 Task: Follow the company page of Aramco
Action: Mouse moved to (452, 24)
Screenshot: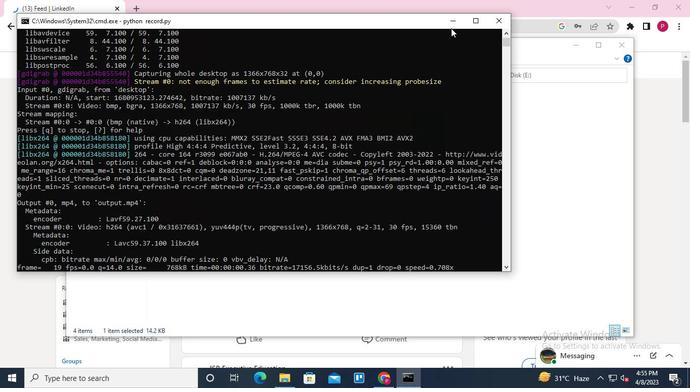 
Action: Mouse pressed left at (452, 24)
Screenshot: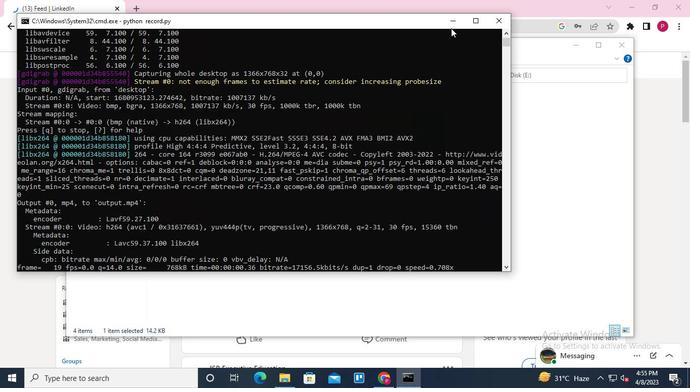 
Action: Mouse moved to (568, 44)
Screenshot: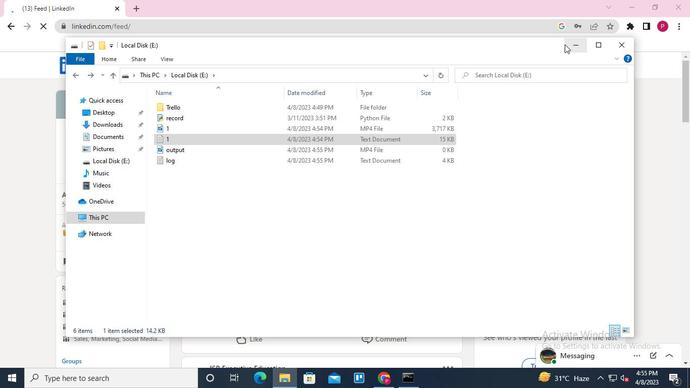 
Action: Mouse pressed left at (568, 44)
Screenshot: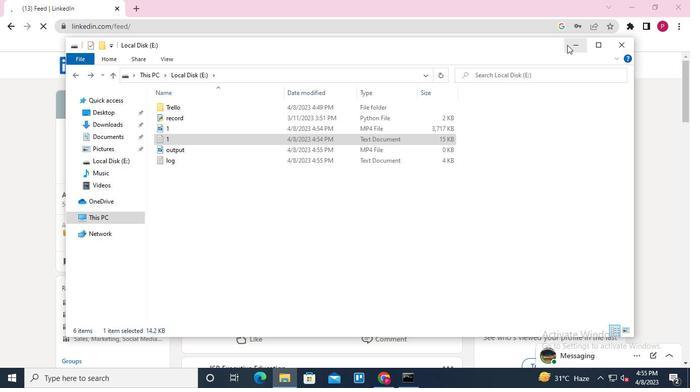 
Action: Mouse moved to (171, 68)
Screenshot: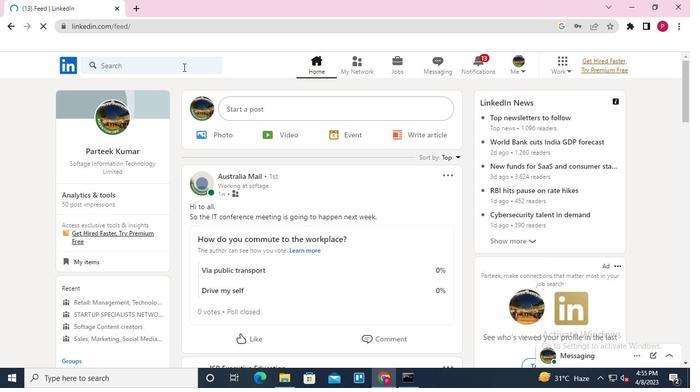 
Action: Mouse pressed left at (171, 68)
Screenshot: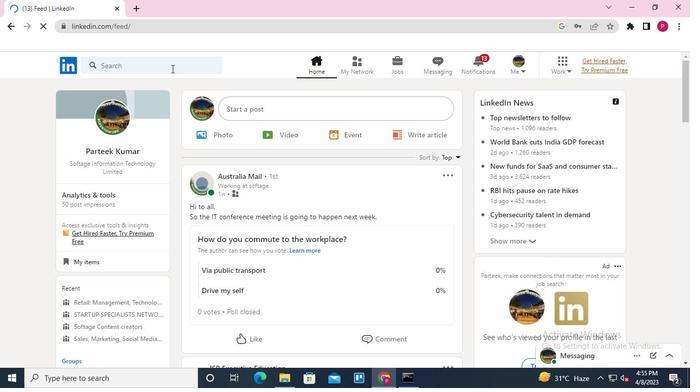 
Action: Keyboard Key.shift
Screenshot: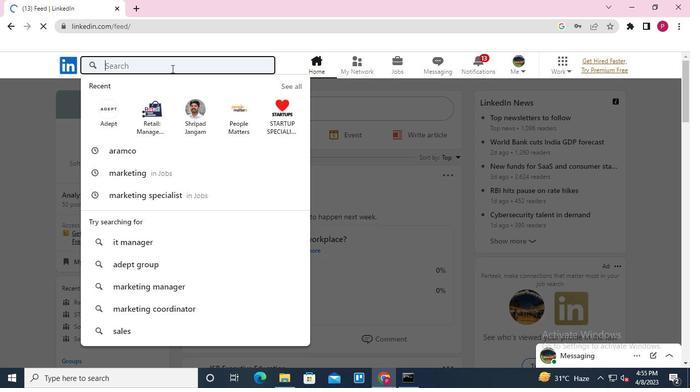 
Action: Keyboard A
Screenshot: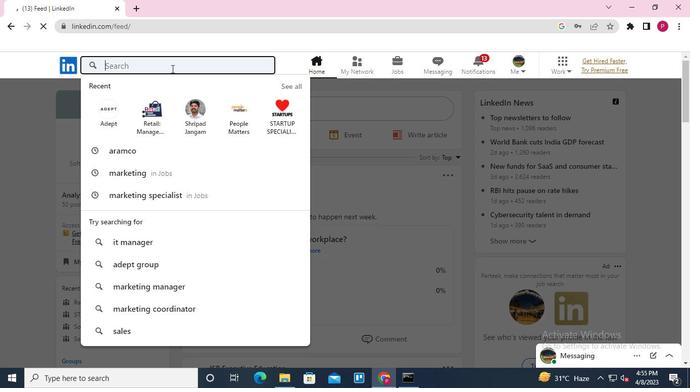 
Action: Keyboard r
Screenshot: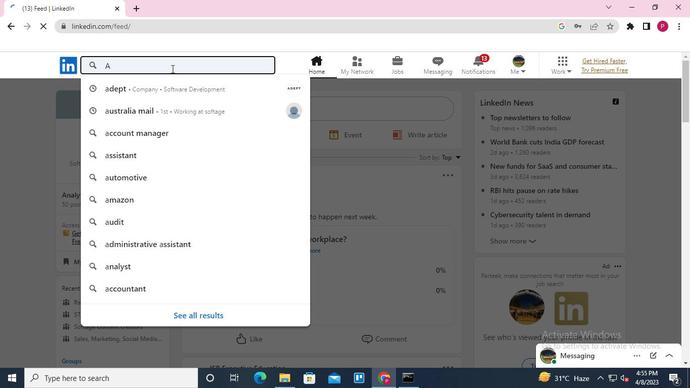 
Action: Keyboard a
Screenshot: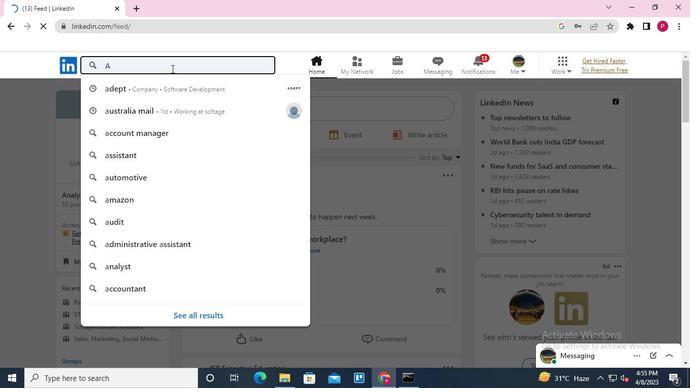 
Action: Keyboard m
Screenshot: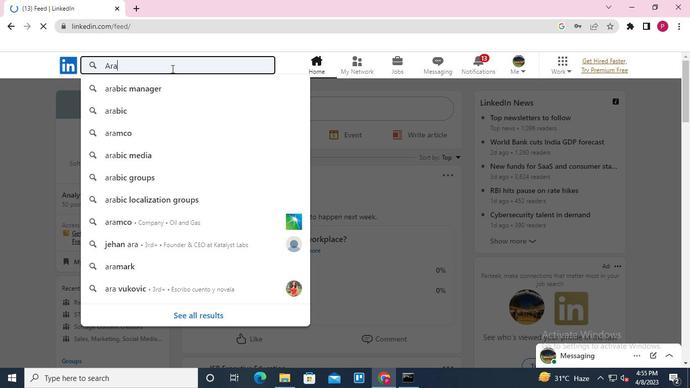 
Action: Keyboard c
Screenshot: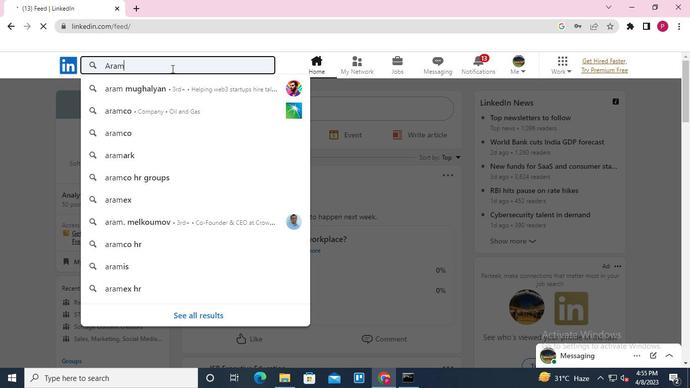 
Action: Keyboard o
Screenshot: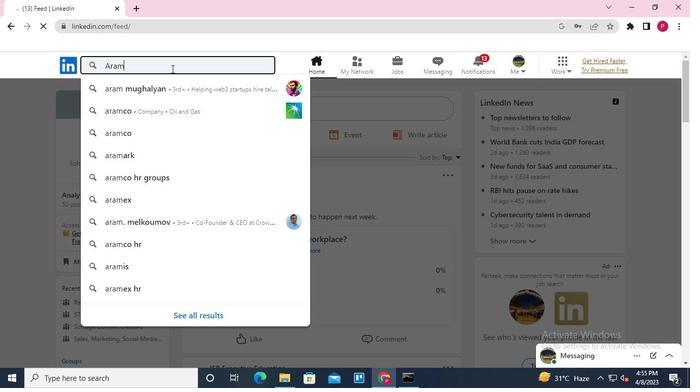 
Action: Mouse moved to (168, 95)
Screenshot: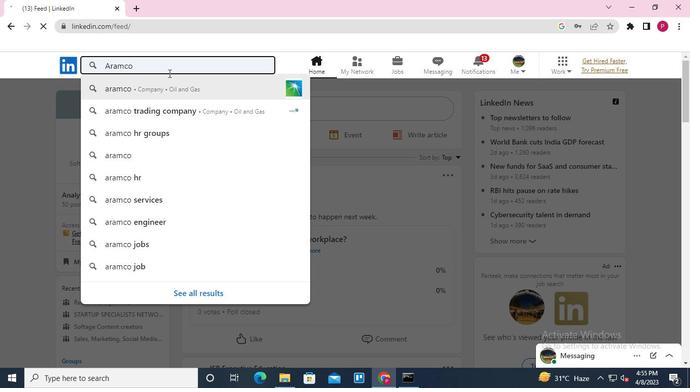 
Action: Mouse pressed left at (168, 95)
Screenshot: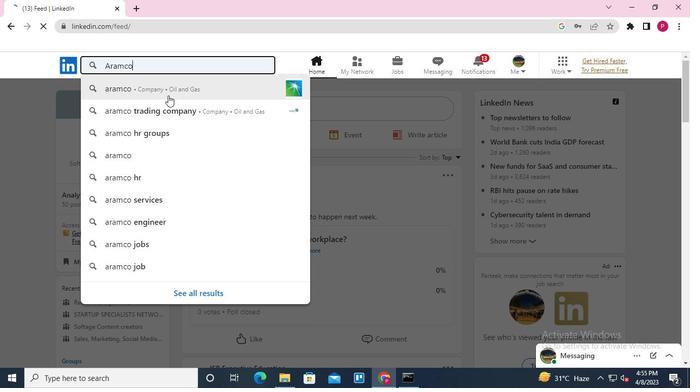 
Action: Mouse moved to (135, 211)
Screenshot: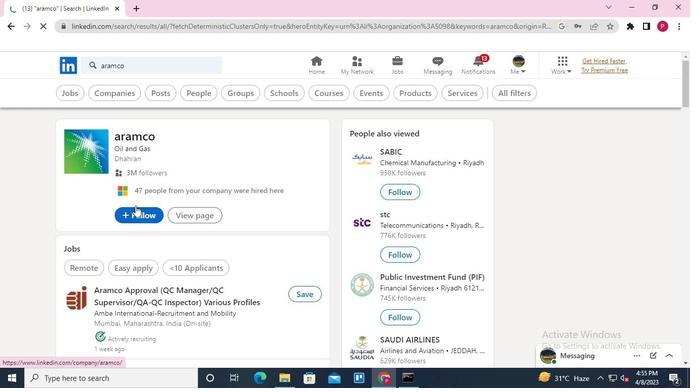 
Action: Mouse pressed left at (135, 211)
Screenshot: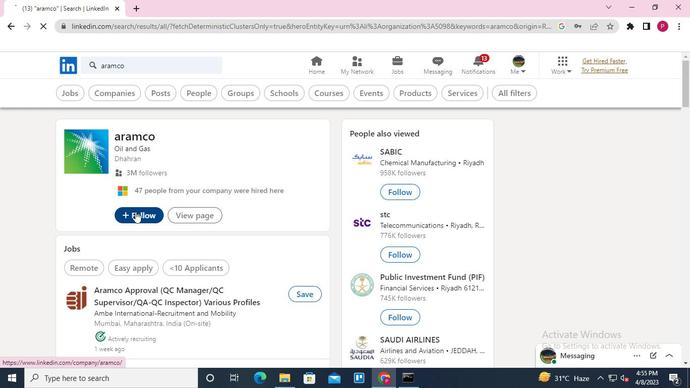 
Action: Mouse moved to (135, 212)
Screenshot: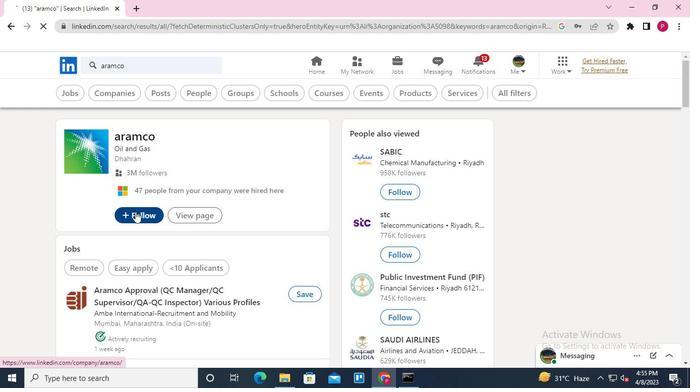 
Action: Keyboard Key.alt_l
Screenshot: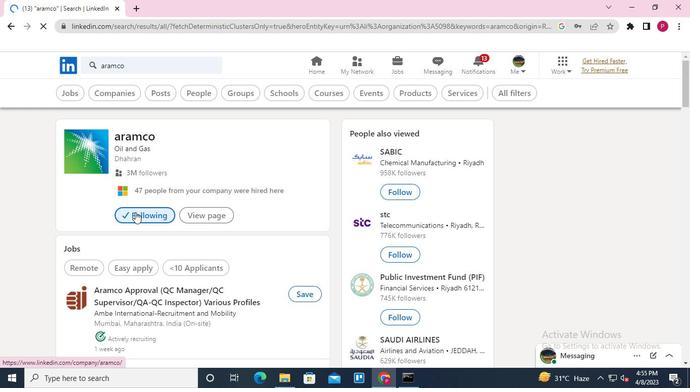 
Action: Keyboard Key.tab
Screenshot: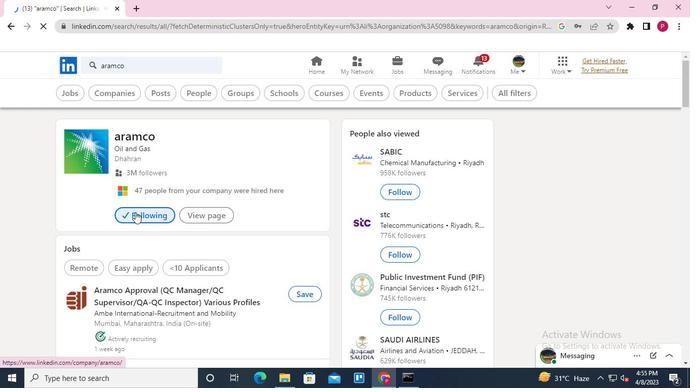 
Action: Keyboard Key.tab
Screenshot: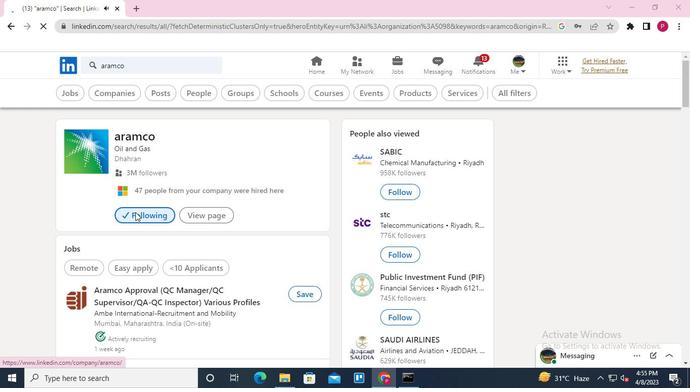
Action: Mouse moved to (496, 19)
Screenshot: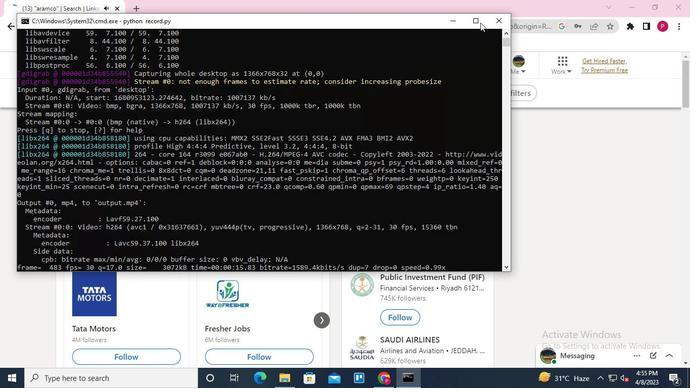 
Action: Mouse pressed left at (496, 19)
Screenshot: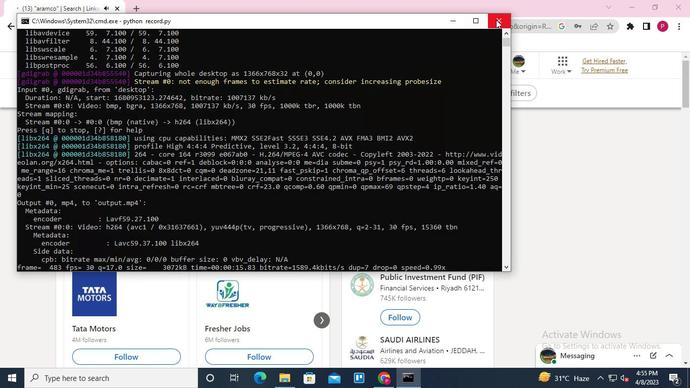 
